 Task: Access imported templates for the "Digital Experience".
Action: Mouse moved to (911, 63)
Screenshot: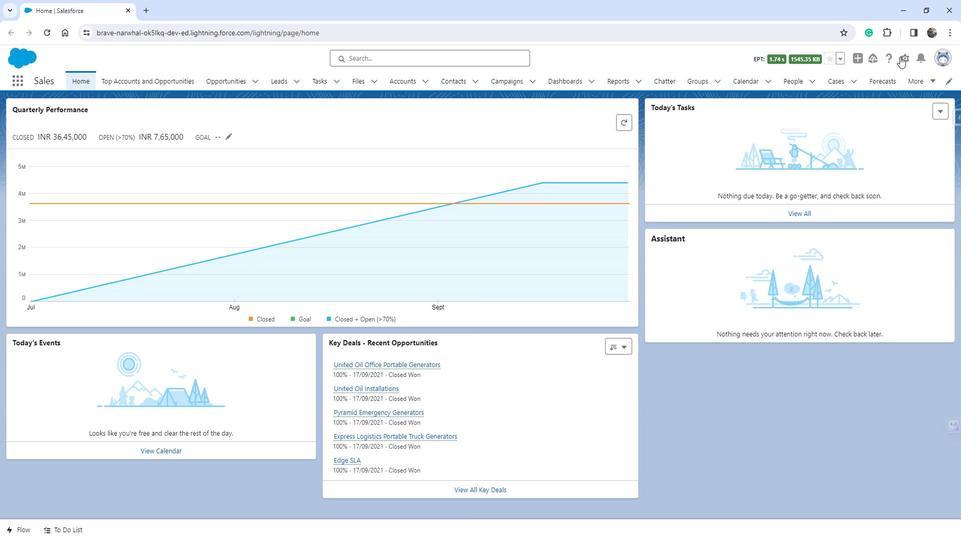 
Action: Mouse pressed left at (911, 63)
Screenshot: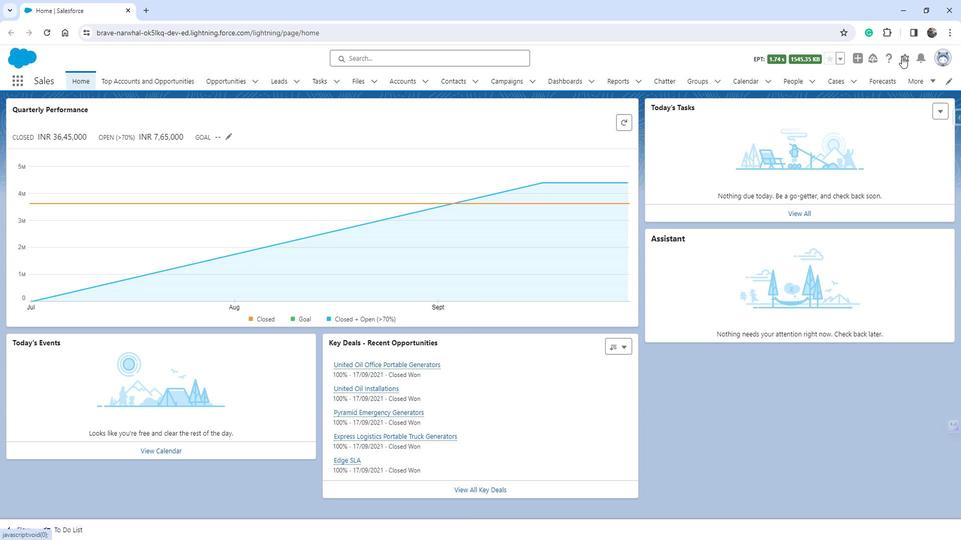 
Action: Mouse moved to (874, 89)
Screenshot: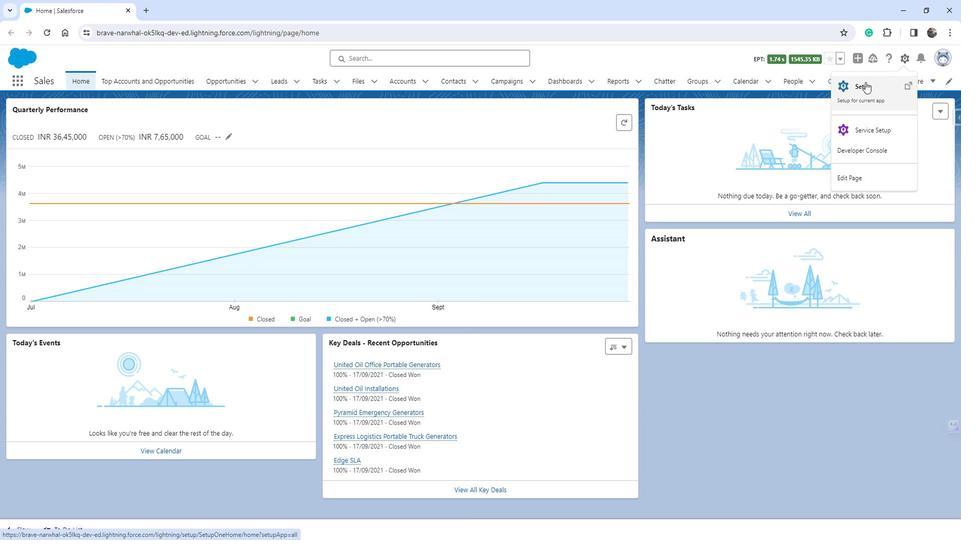 
Action: Mouse pressed left at (874, 89)
Screenshot: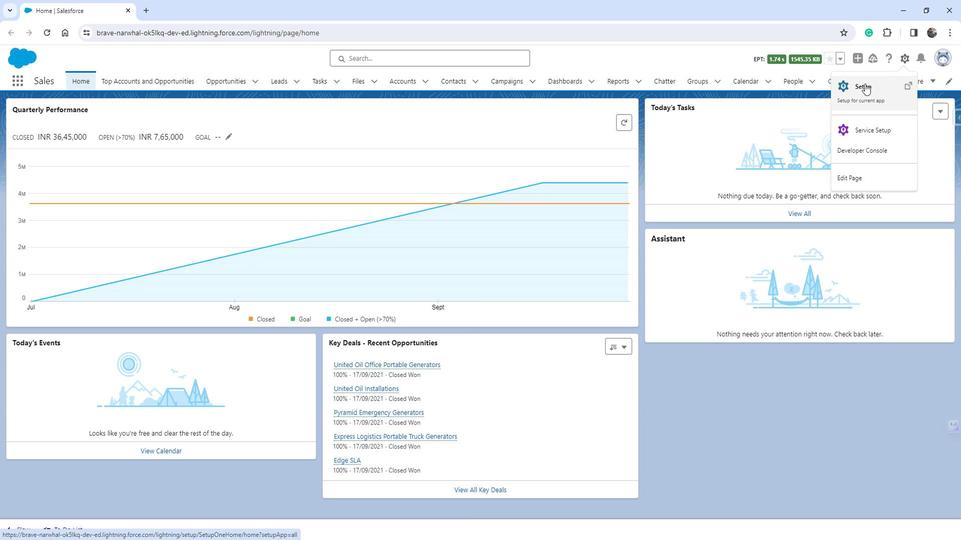 
Action: Mouse moved to (37, 320)
Screenshot: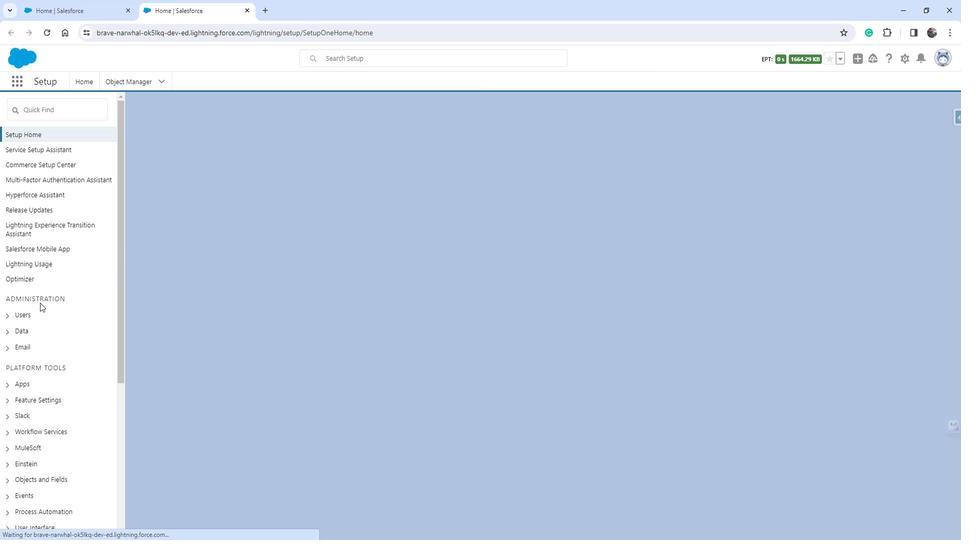 
Action: Mouse scrolled (37, 319) with delta (0, 0)
Screenshot: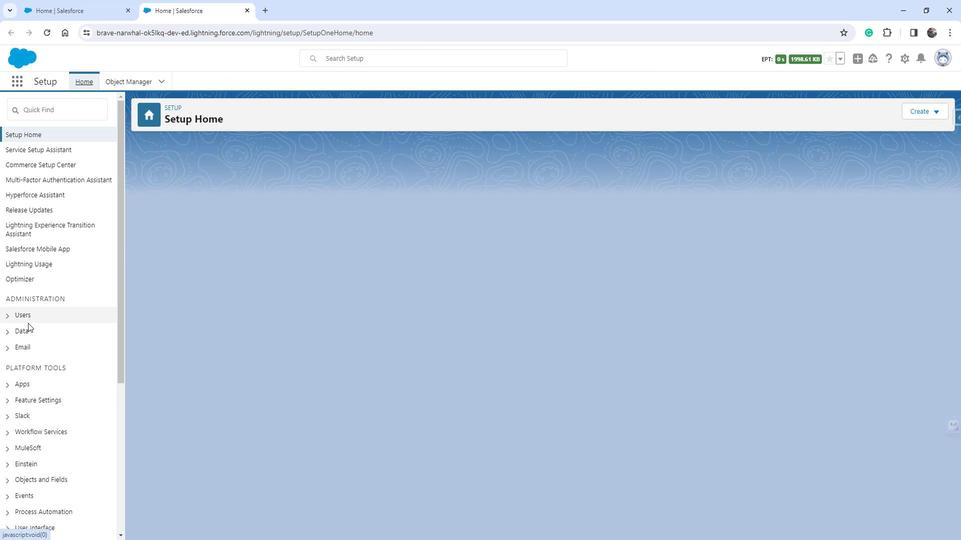 
Action: Mouse scrolled (37, 319) with delta (0, 0)
Screenshot: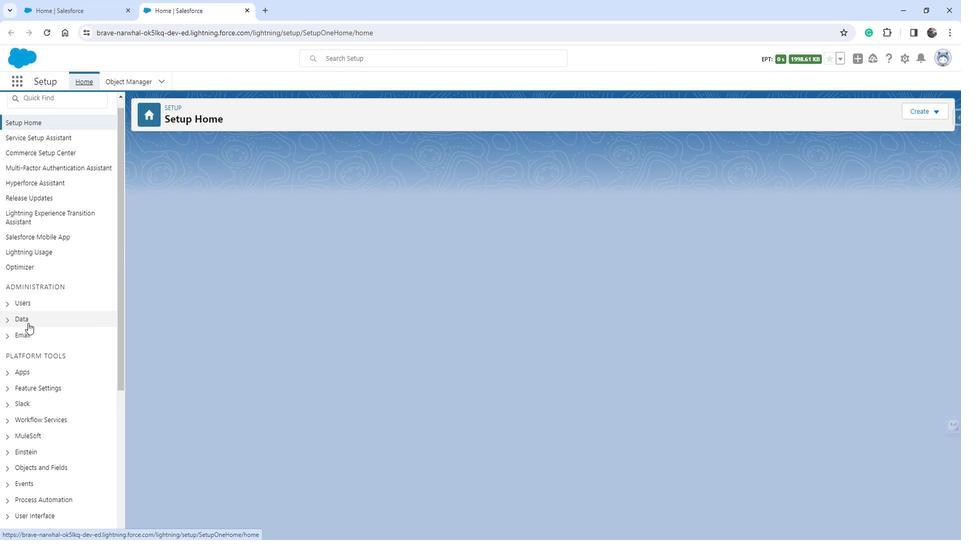 
Action: Mouse moved to (16, 294)
Screenshot: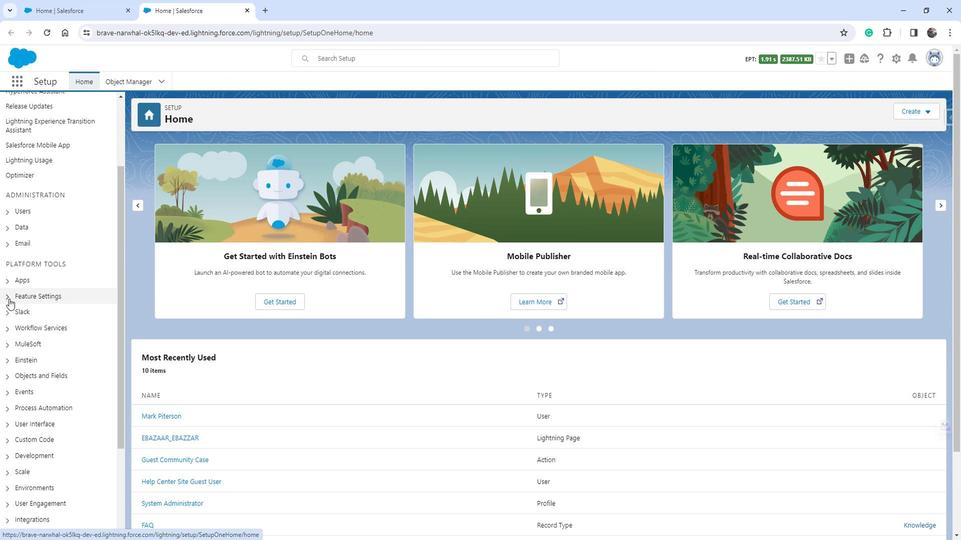 
Action: Mouse pressed left at (16, 294)
Screenshot: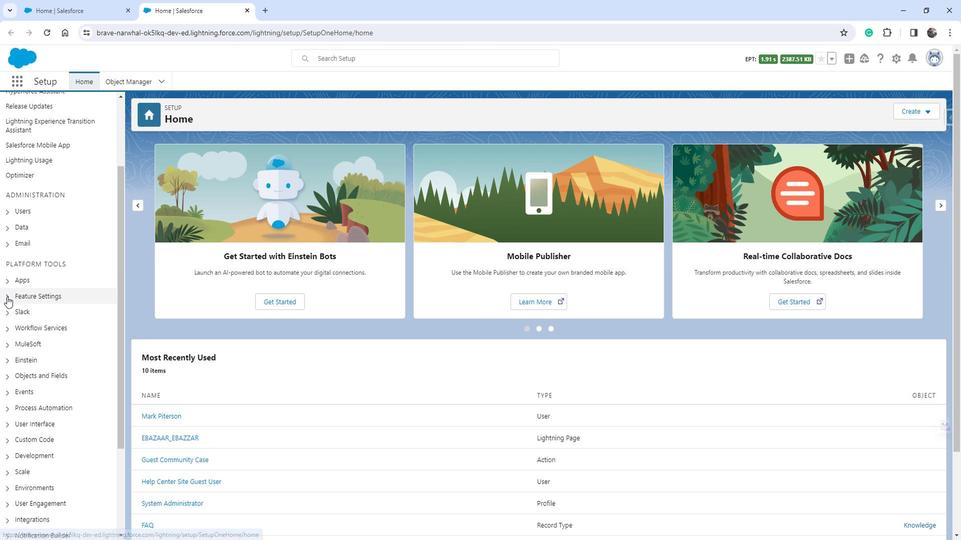 
Action: Mouse moved to (27, 371)
Screenshot: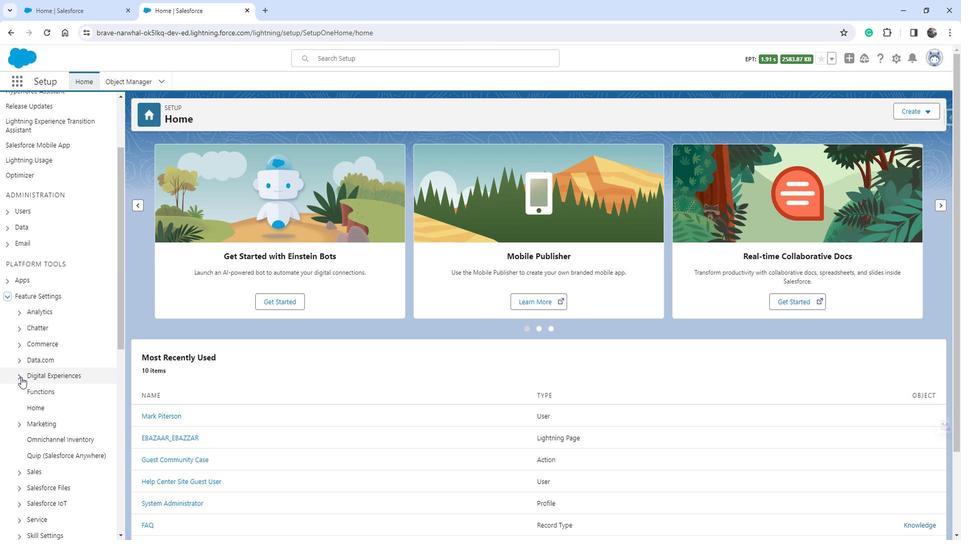
Action: Mouse pressed left at (27, 371)
Screenshot: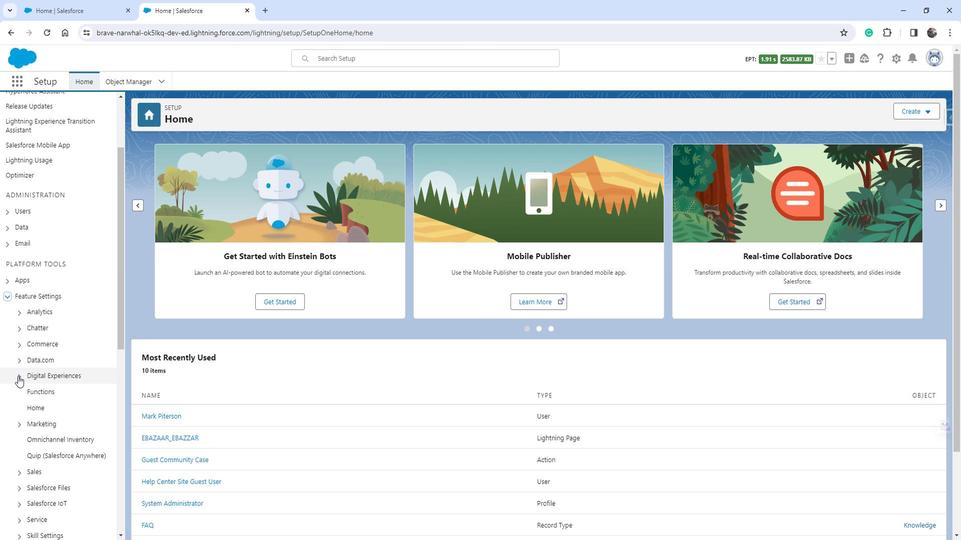 
Action: Mouse moved to (30, 367)
Screenshot: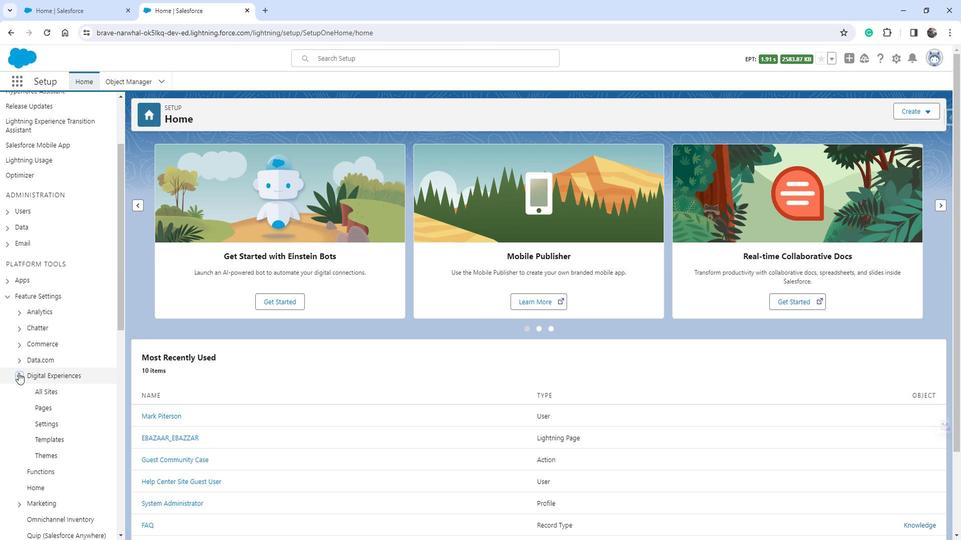 
Action: Mouse scrolled (30, 366) with delta (0, 0)
Screenshot: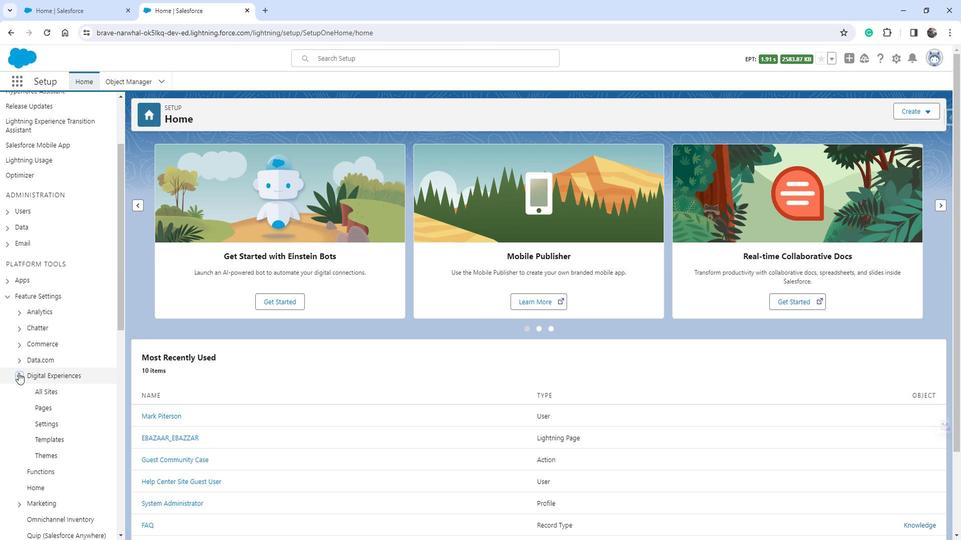 
Action: Mouse moved to (39, 359)
Screenshot: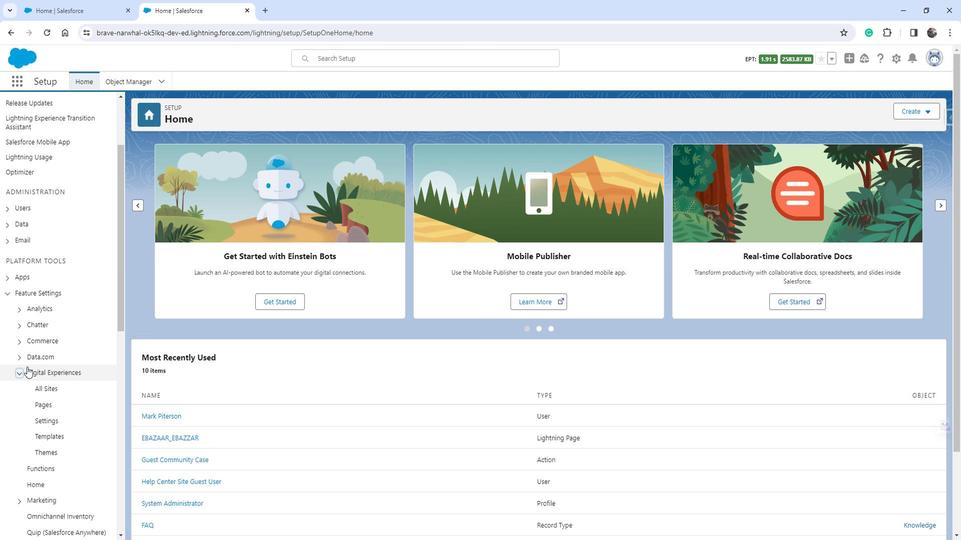 
Action: Mouse scrolled (39, 359) with delta (0, 0)
Screenshot: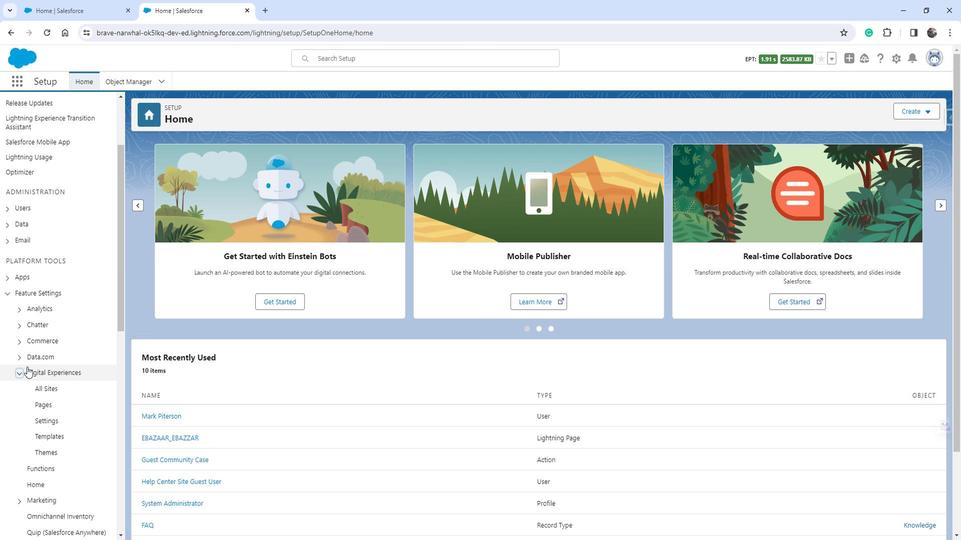 
Action: Mouse moved to (56, 330)
Screenshot: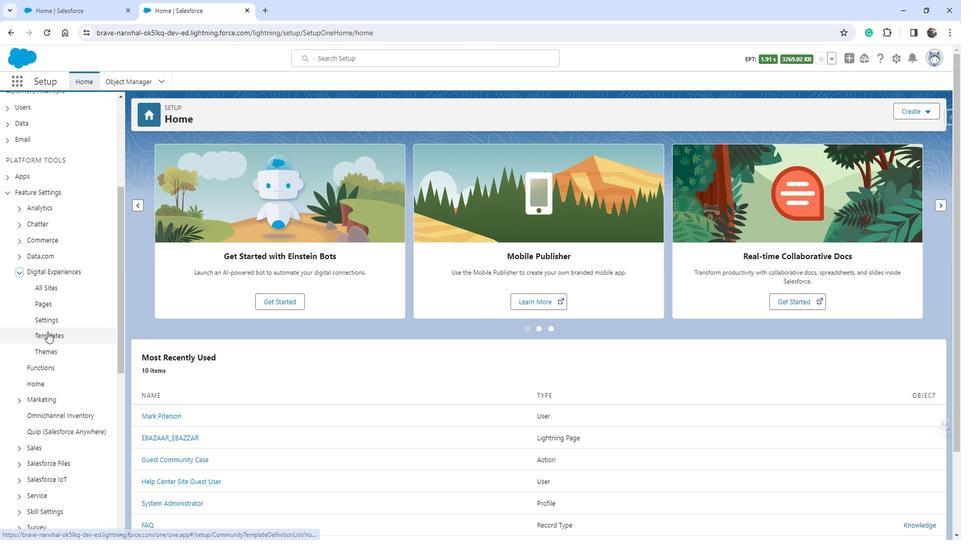 
Action: Mouse pressed left at (56, 330)
Screenshot: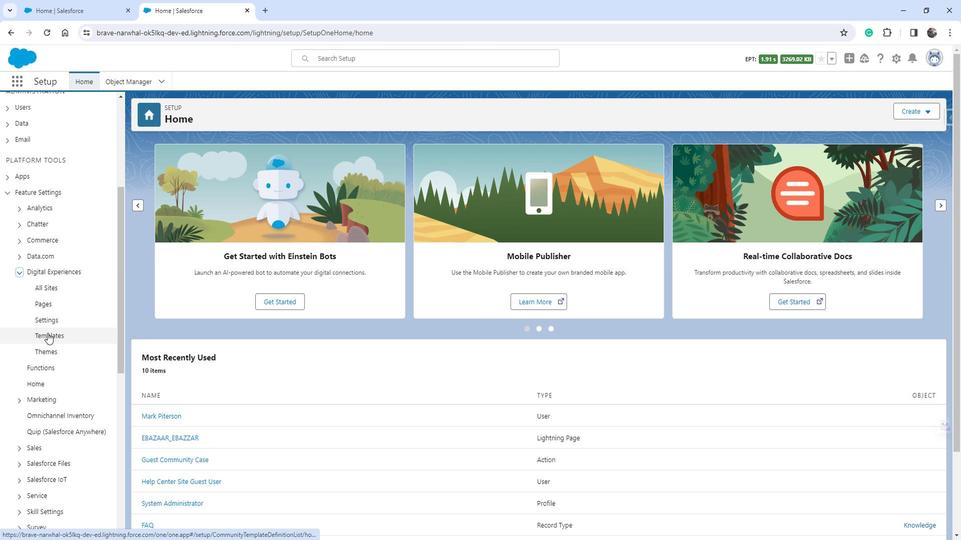 
Action: Mouse moved to (372, 228)
Screenshot: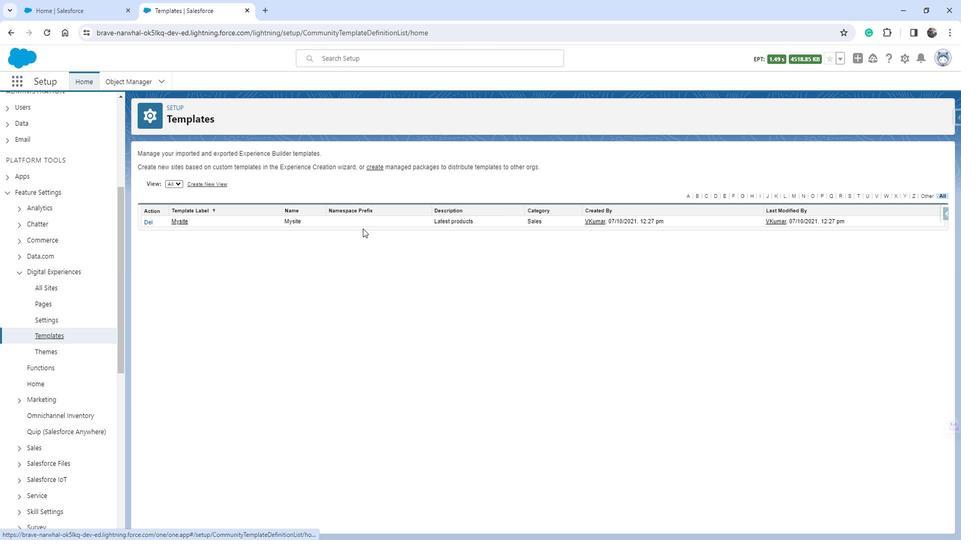 
Action: Mouse pressed left at (372, 228)
Screenshot: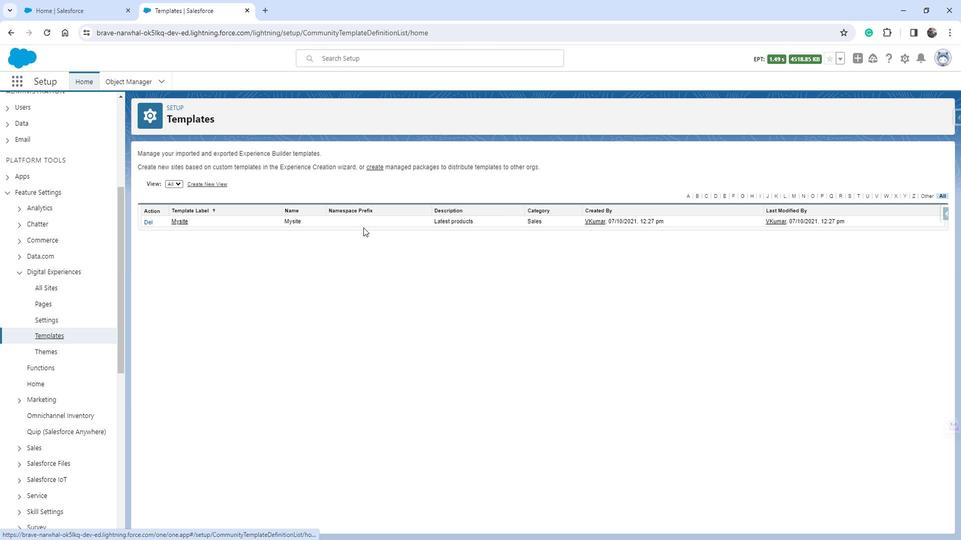 
